 Task: Enable the option Ads outside of LinkedIn.
Action: Mouse moved to (933, 121)
Screenshot: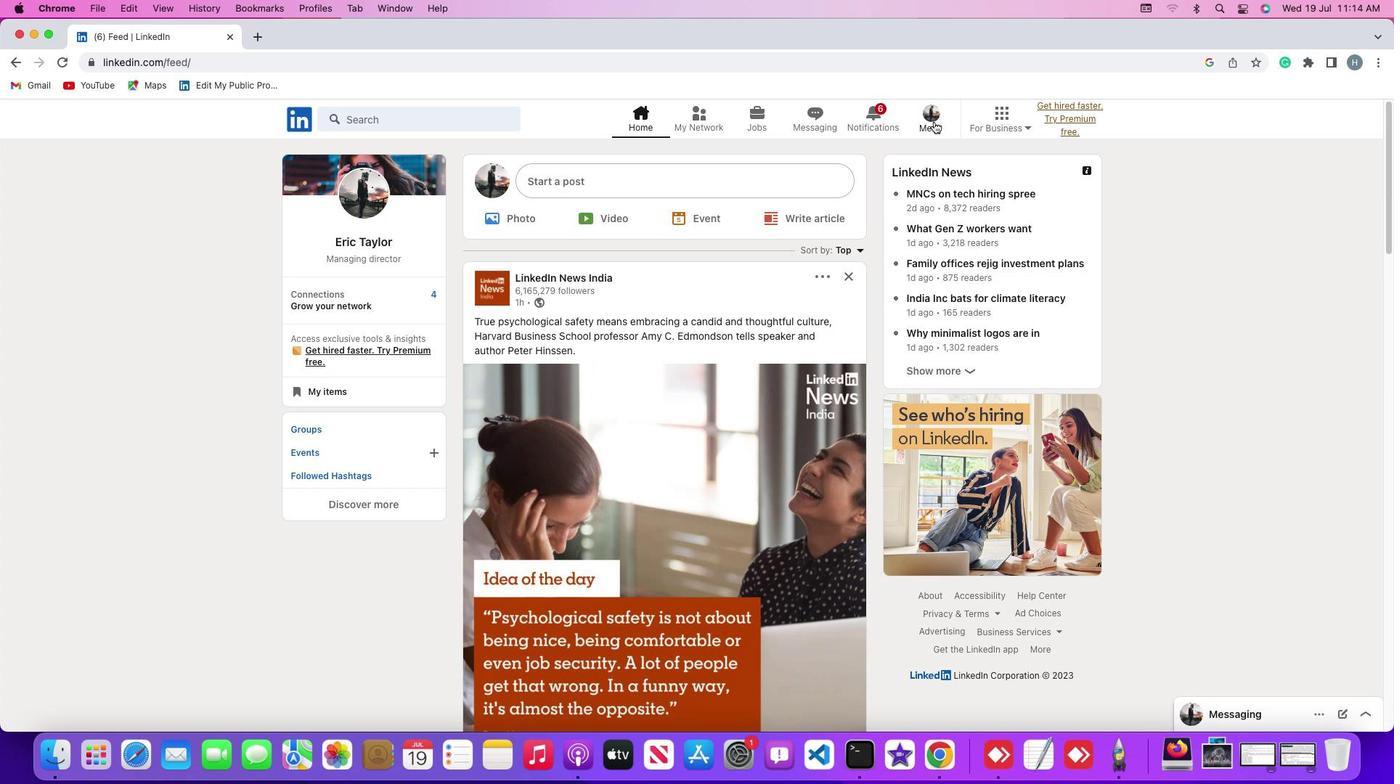 
Action: Mouse pressed left at (933, 121)
Screenshot: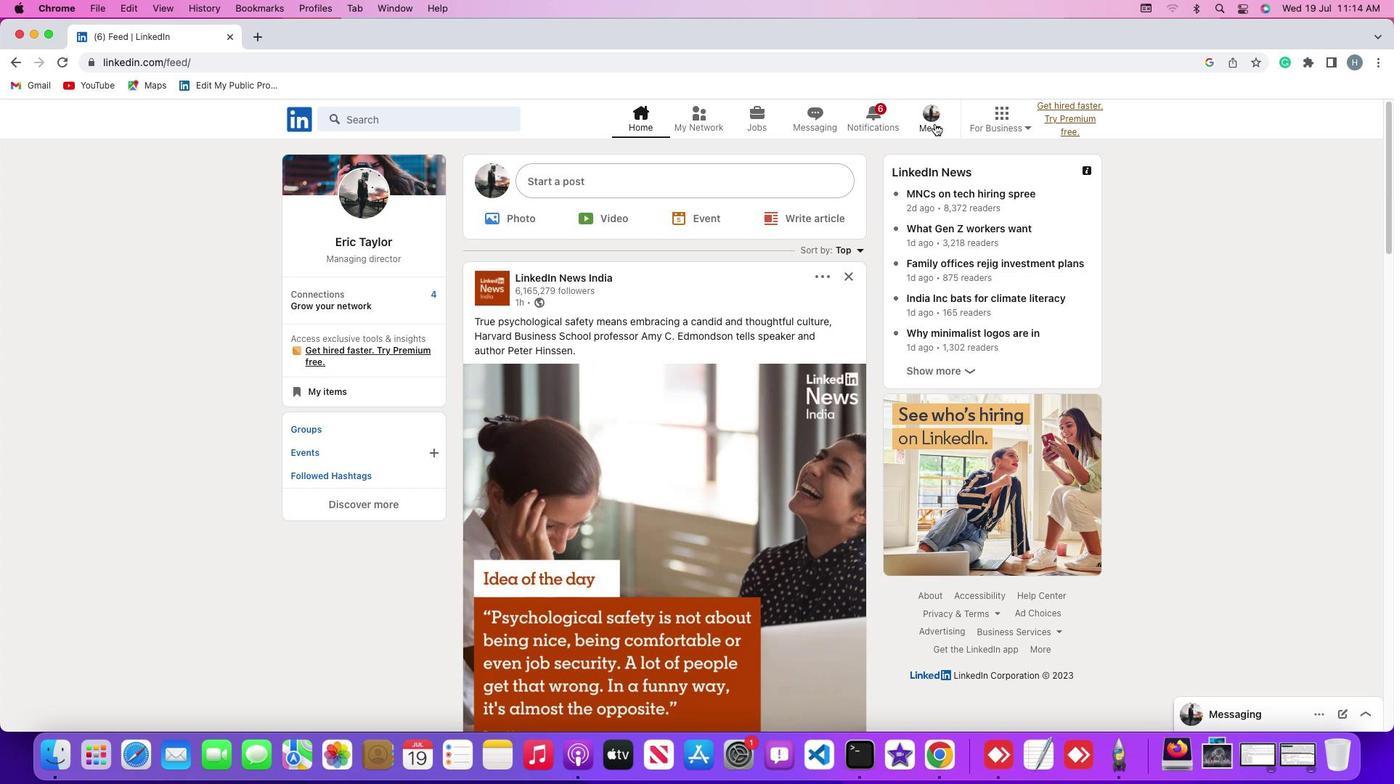 
Action: Mouse moved to (935, 128)
Screenshot: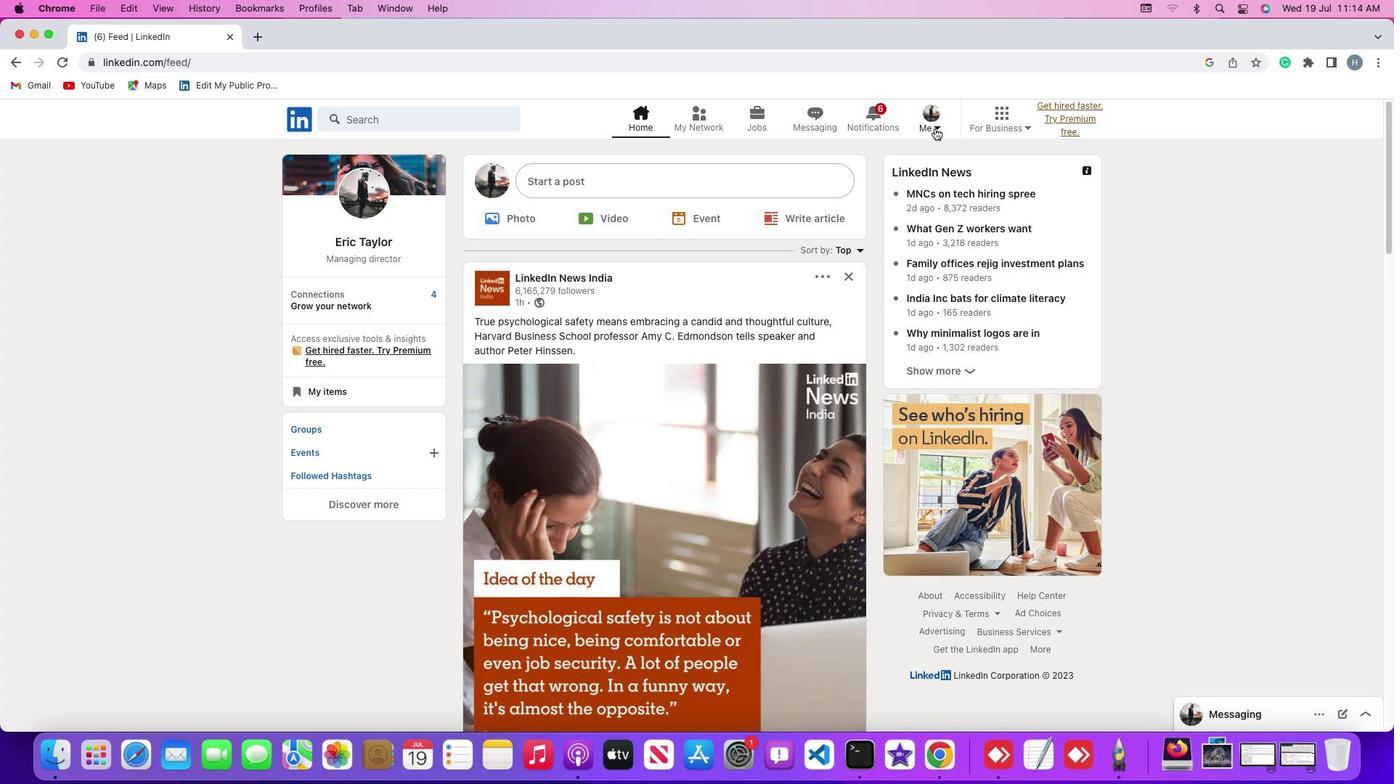 
Action: Mouse pressed left at (935, 128)
Screenshot: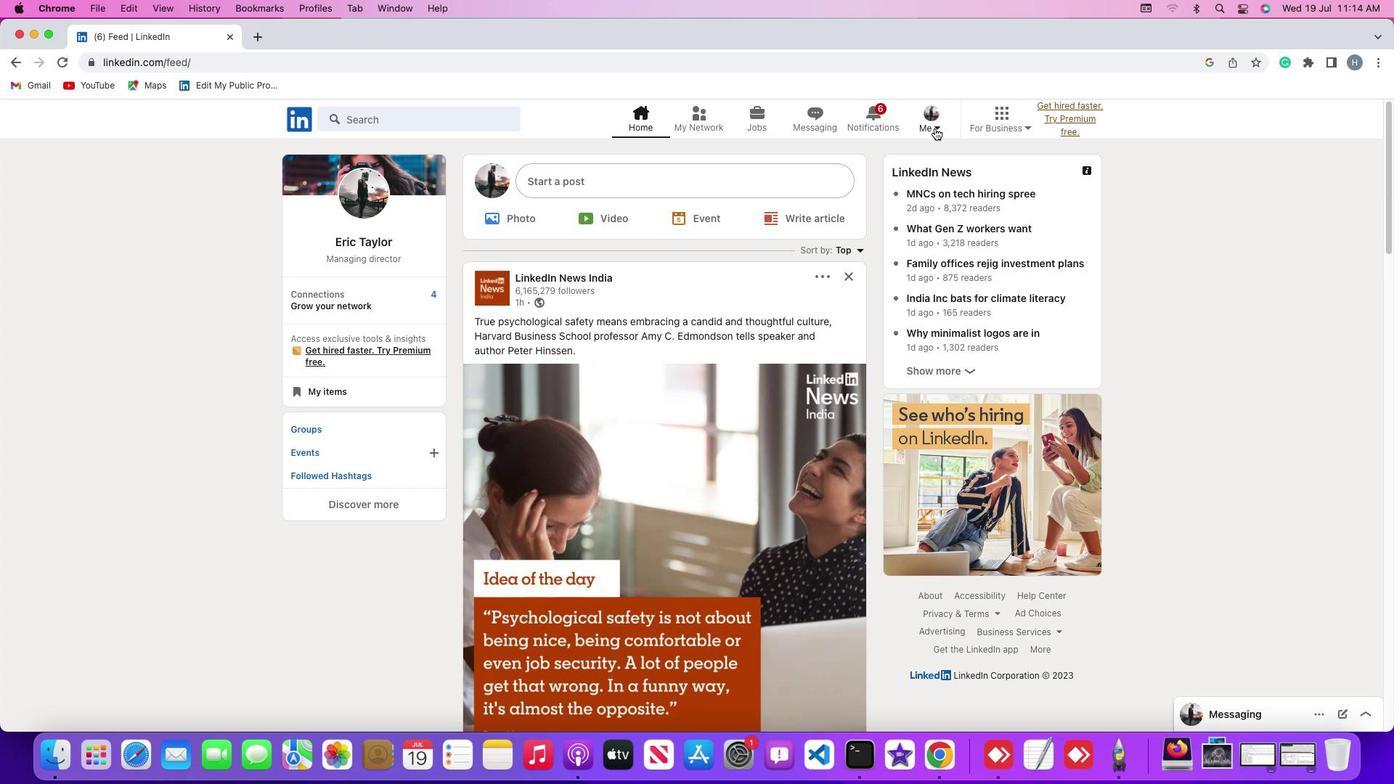 
Action: Mouse moved to (856, 271)
Screenshot: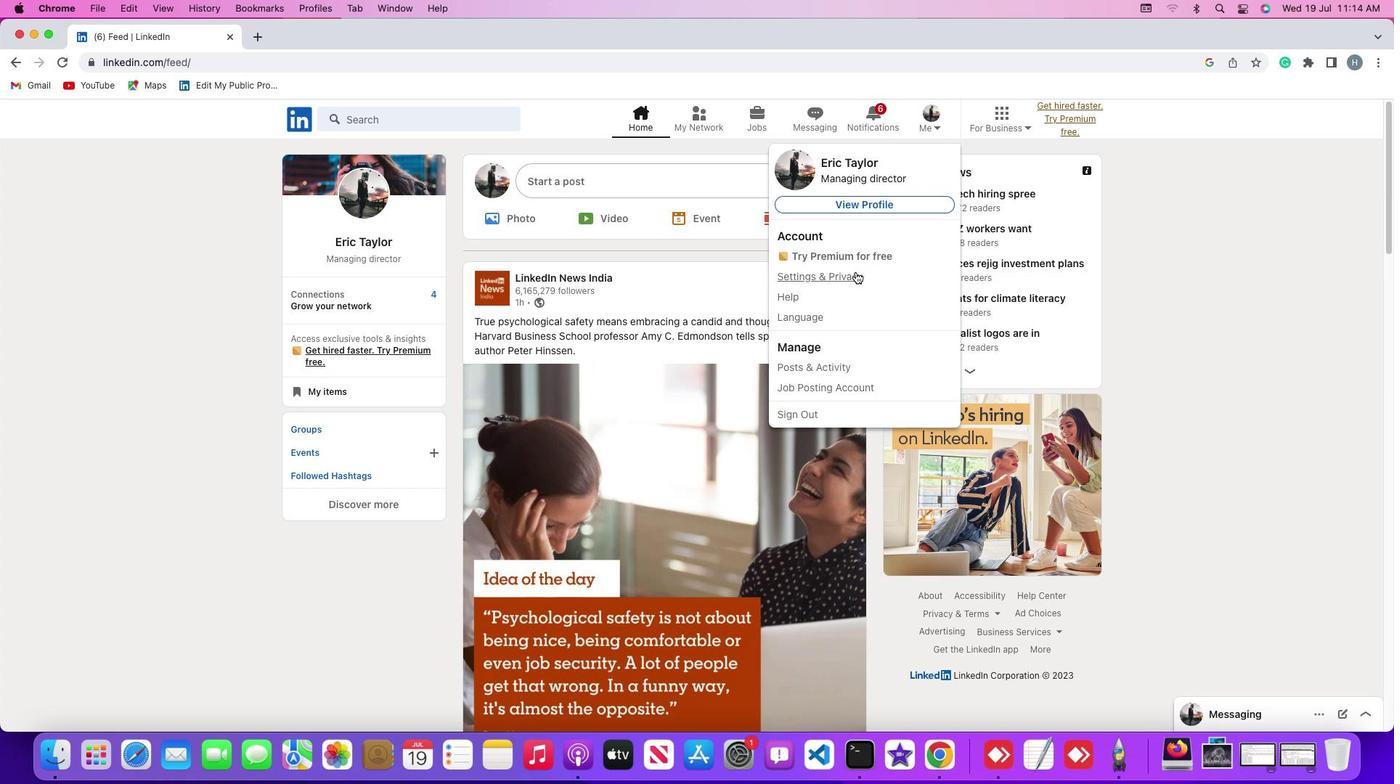 
Action: Mouse pressed left at (856, 271)
Screenshot: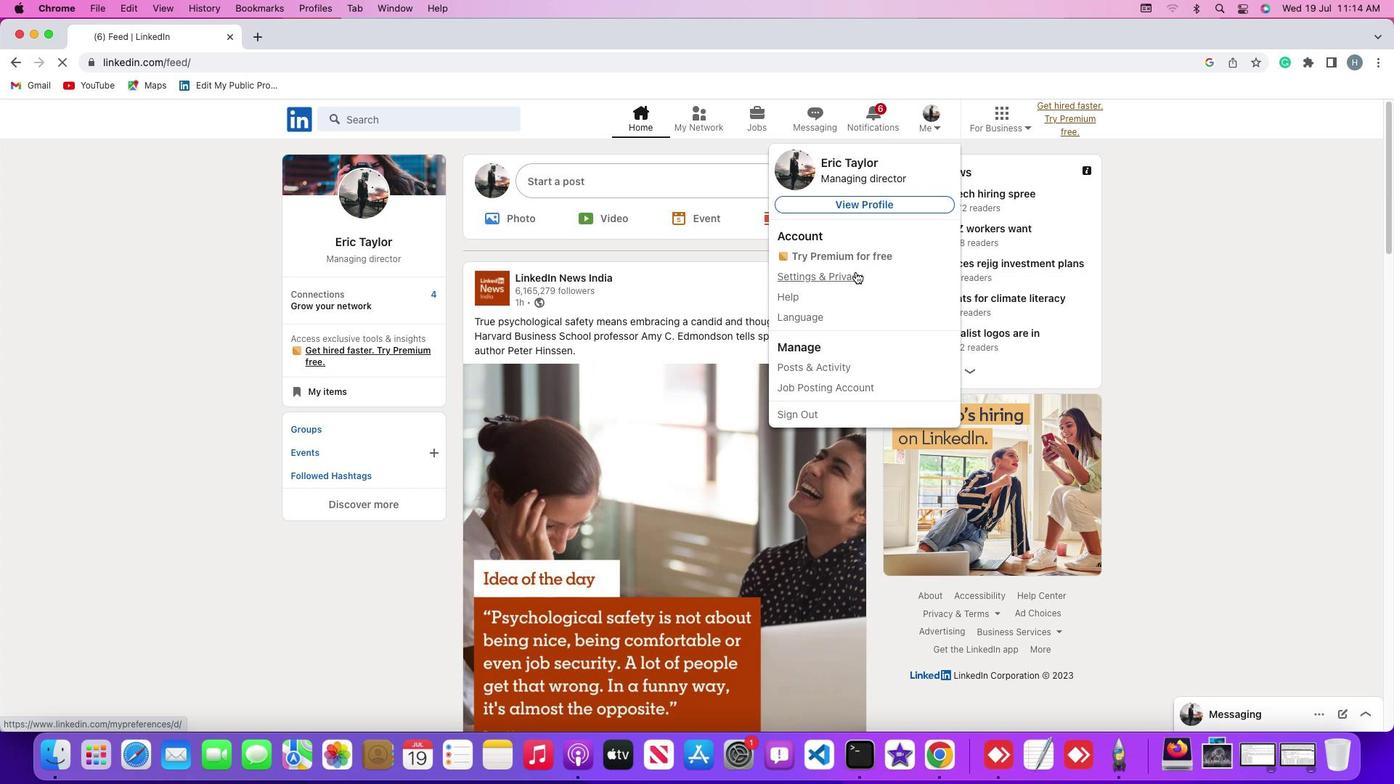 
Action: Mouse moved to (152, 437)
Screenshot: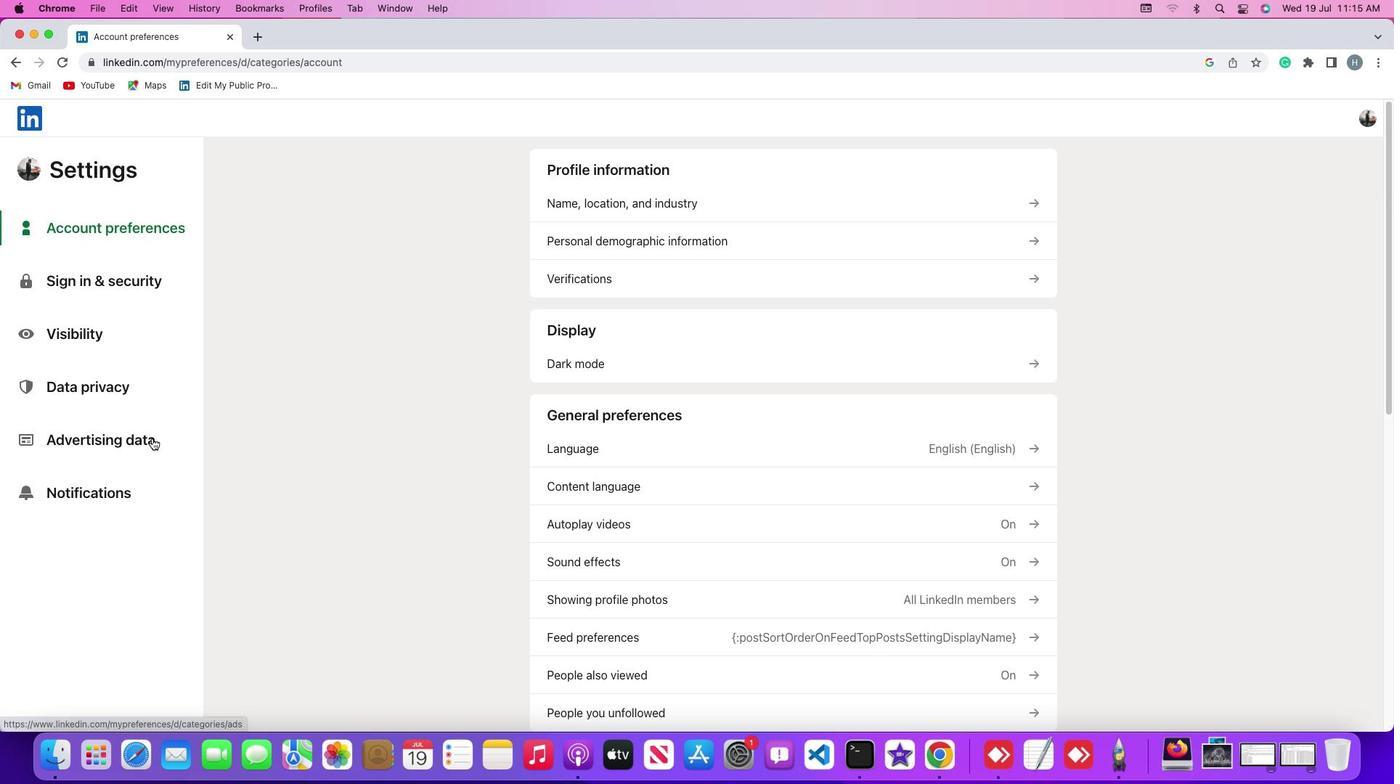 
Action: Mouse pressed left at (152, 437)
Screenshot: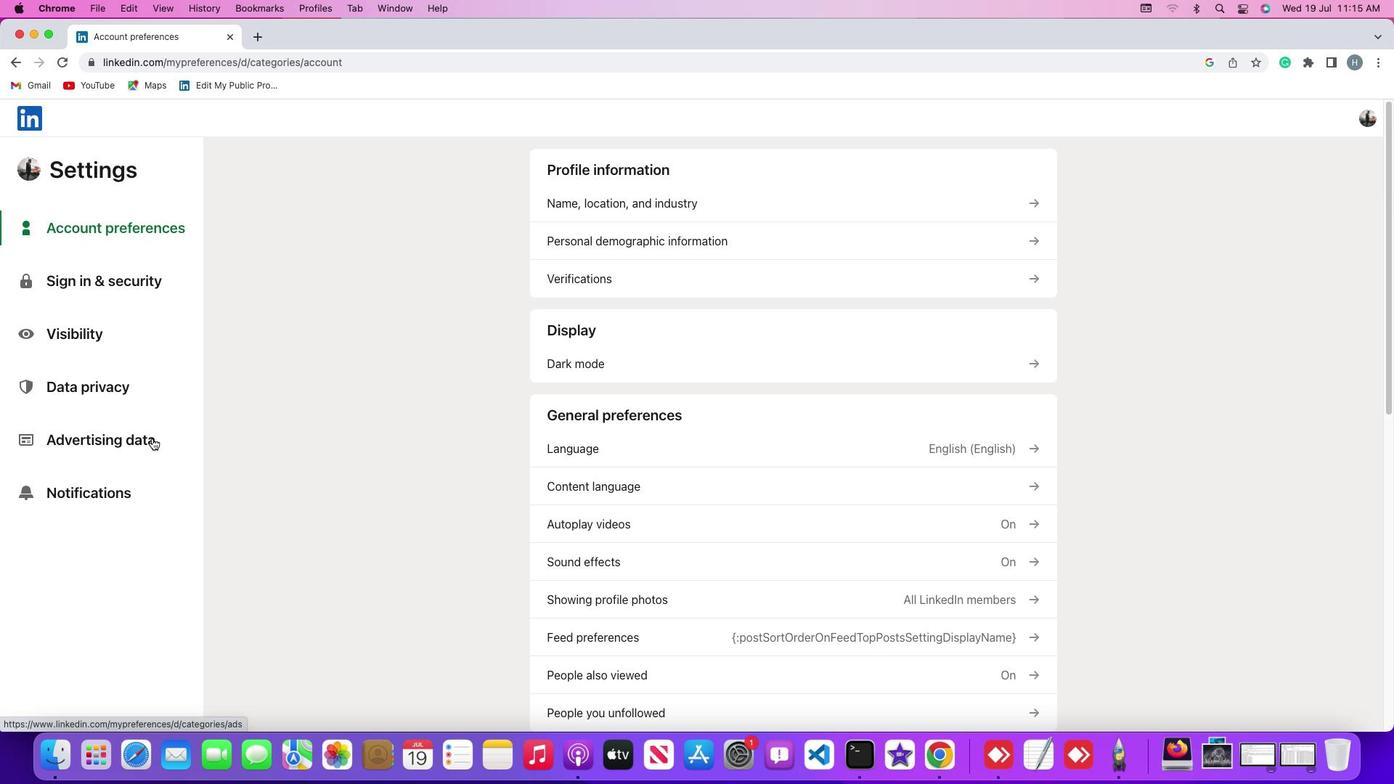 
Action: Mouse moved to (152, 437)
Screenshot: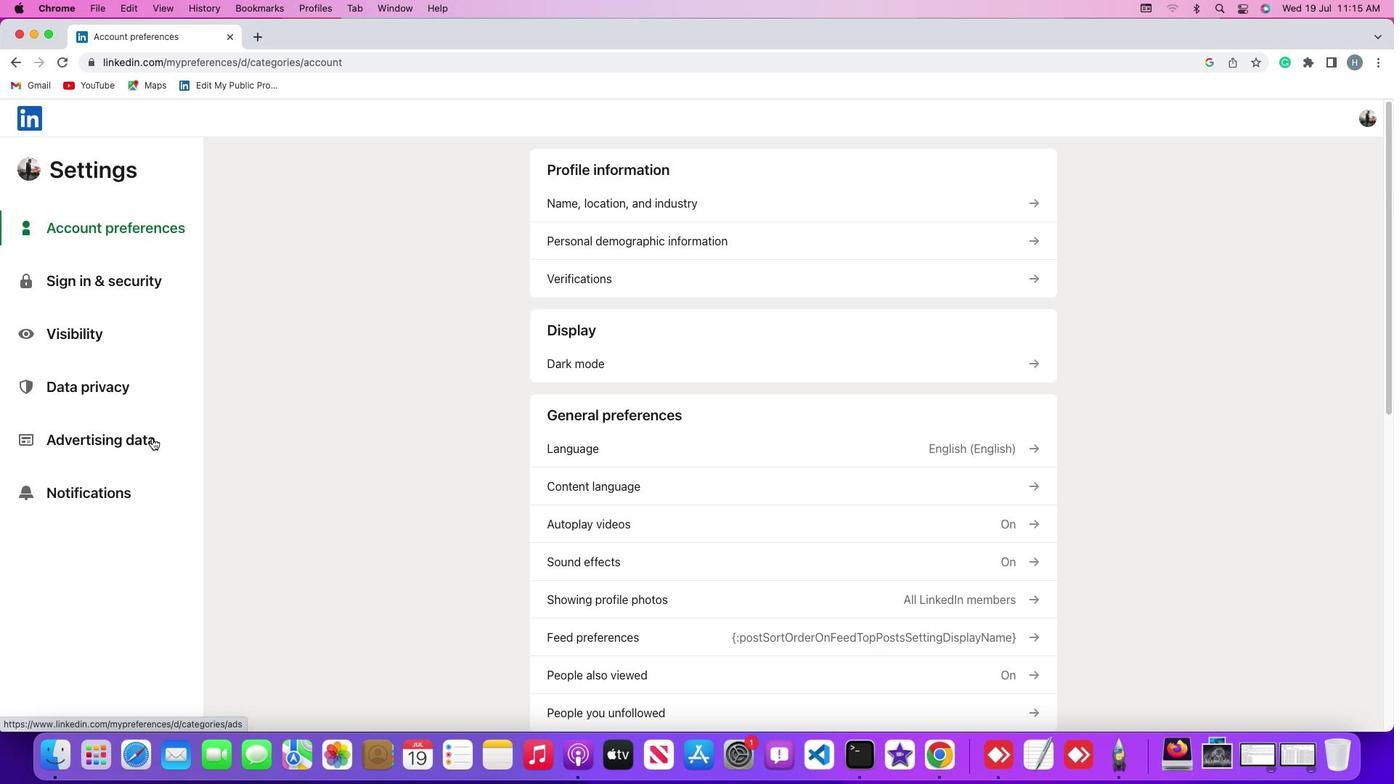 
Action: Mouse pressed left at (152, 437)
Screenshot: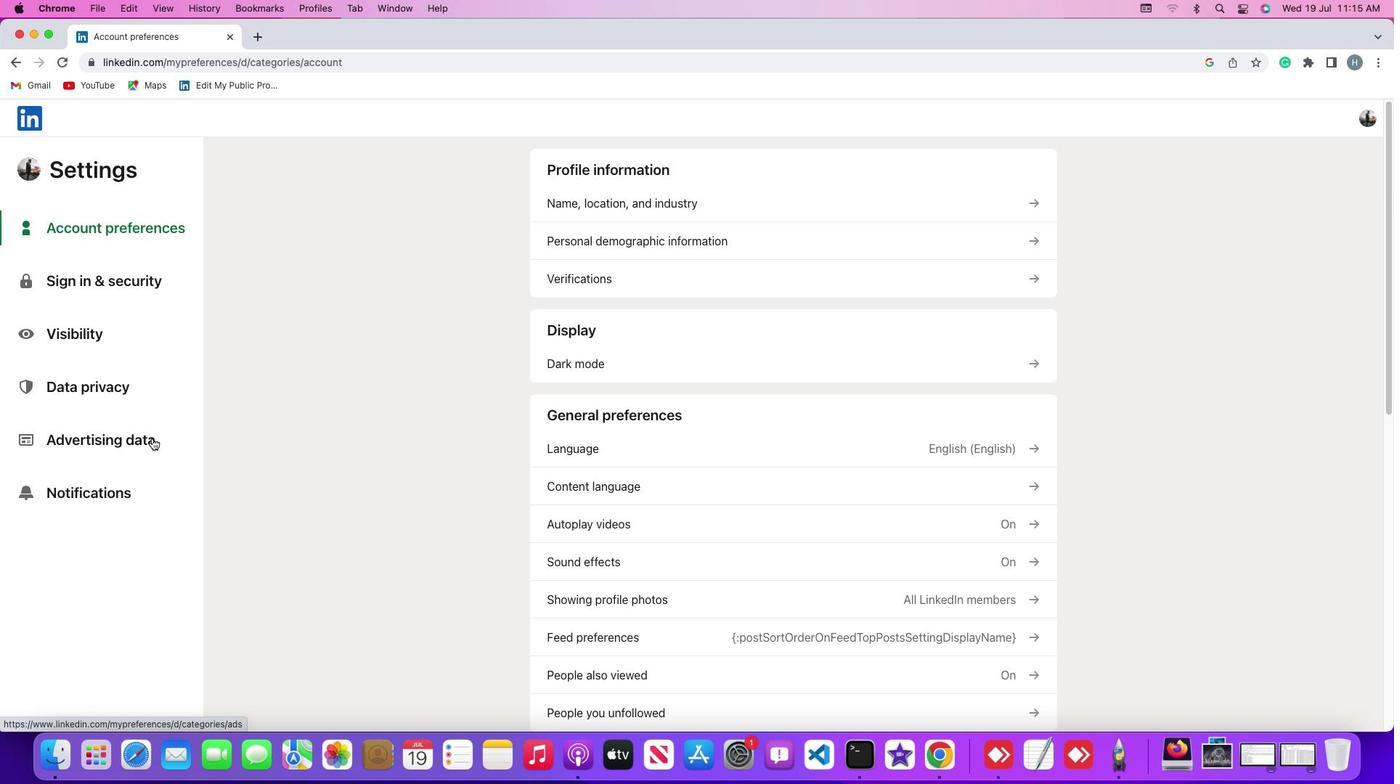 
Action: Mouse moved to (663, 550)
Screenshot: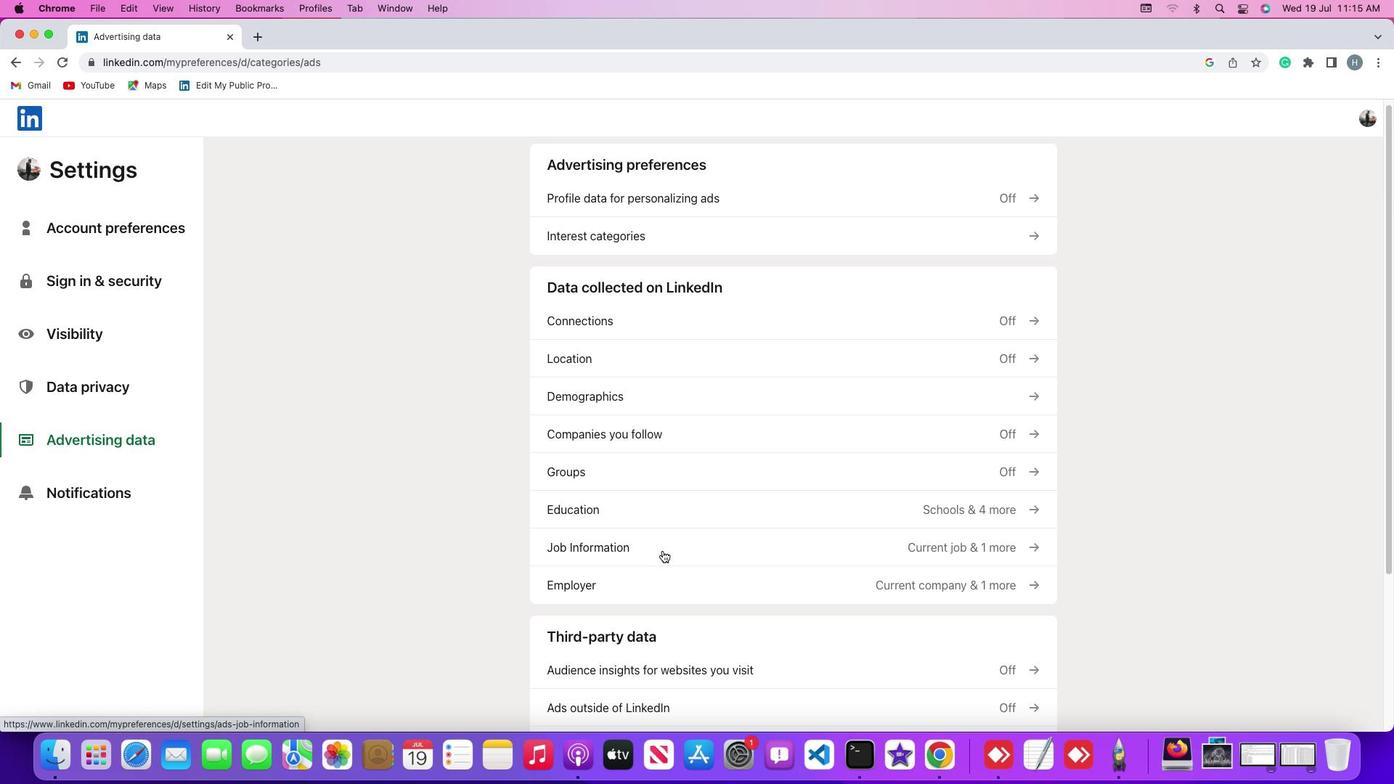 
Action: Mouse scrolled (663, 550) with delta (0, 0)
Screenshot: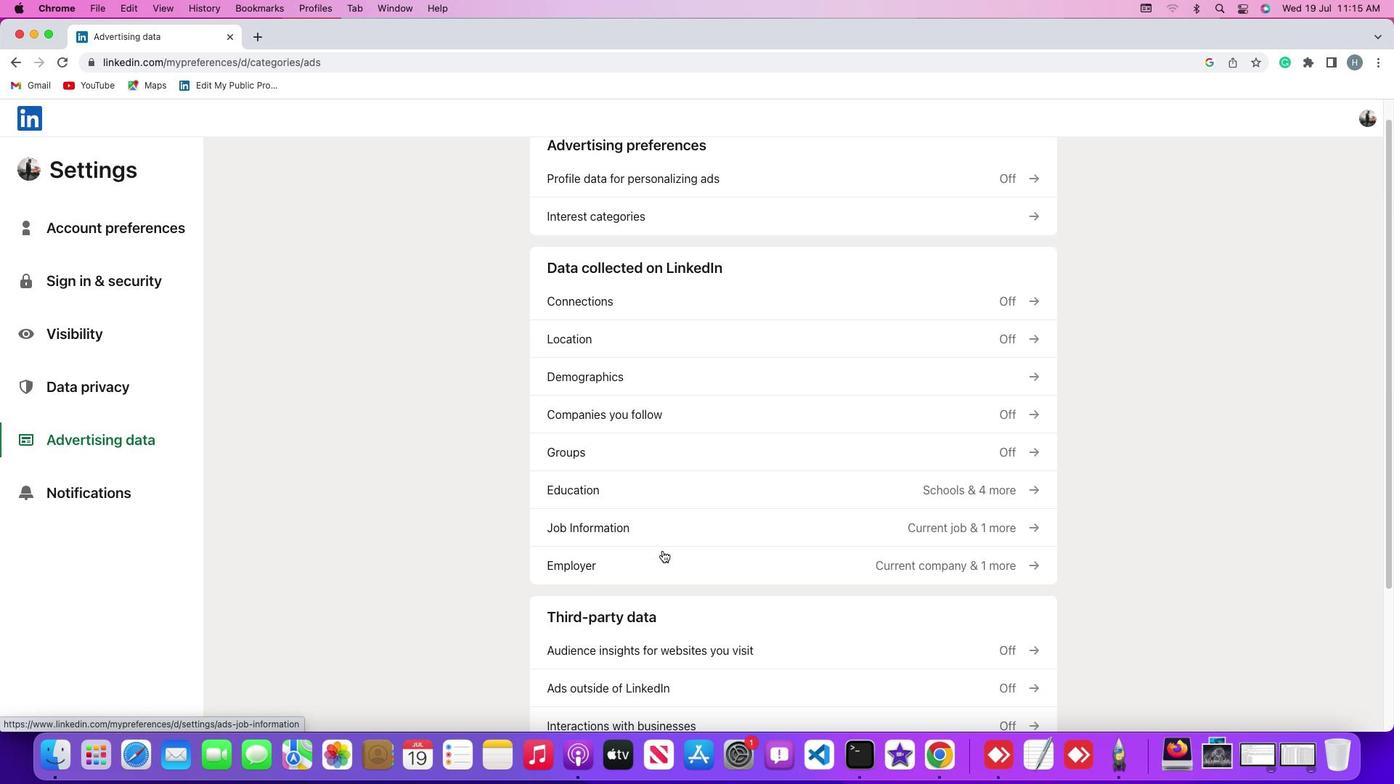 
Action: Mouse scrolled (663, 550) with delta (0, 0)
Screenshot: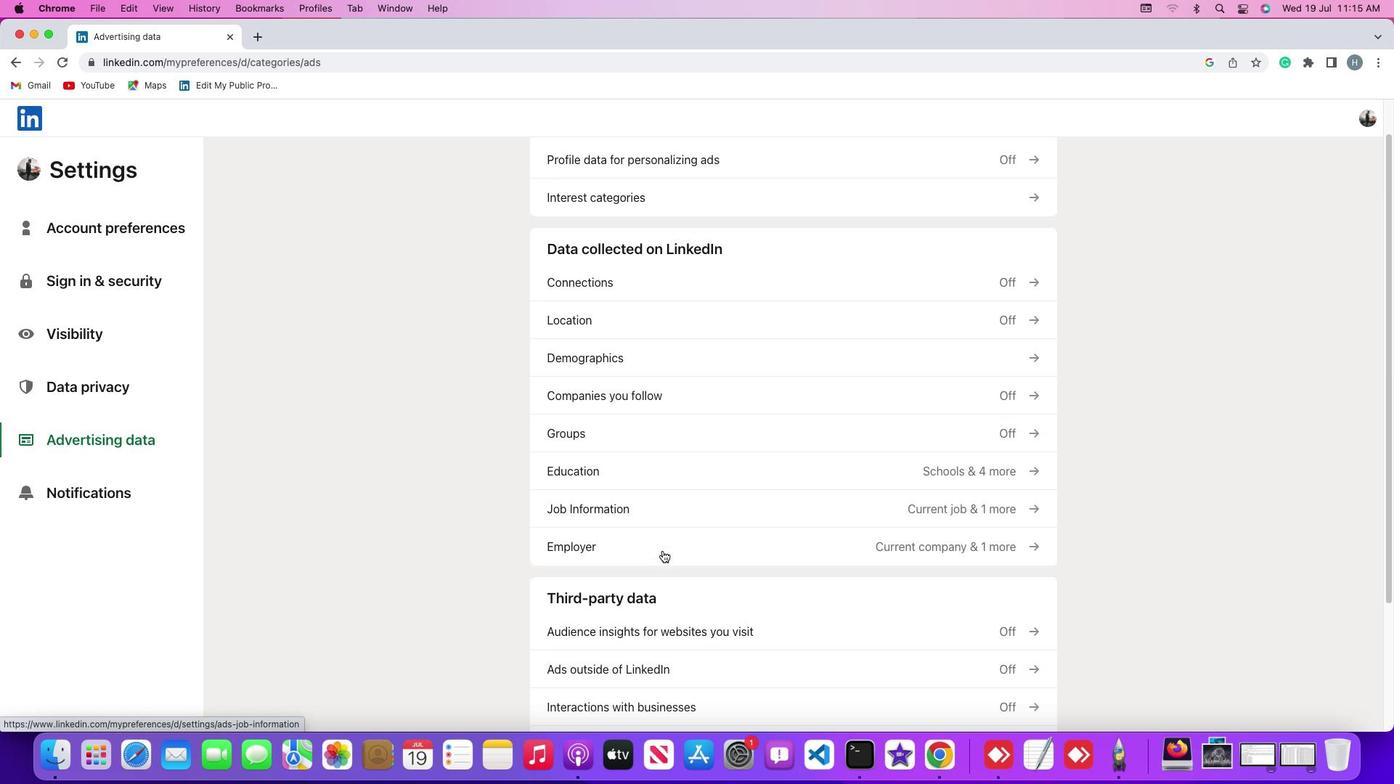 
Action: Mouse scrolled (663, 550) with delta (0, 0)
Screenshot: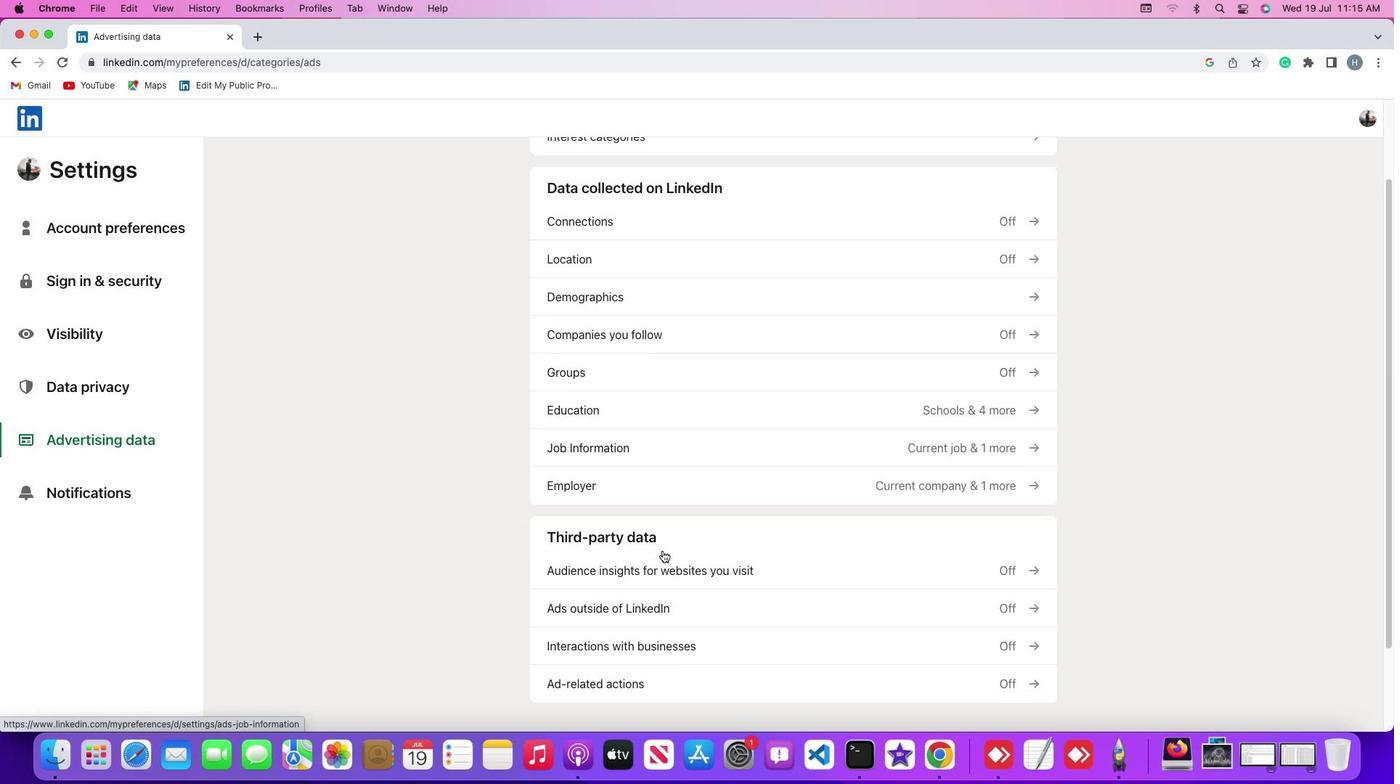 
Action: Mouse scrolled (663, 550) with delta (0, -1)
Screenshot: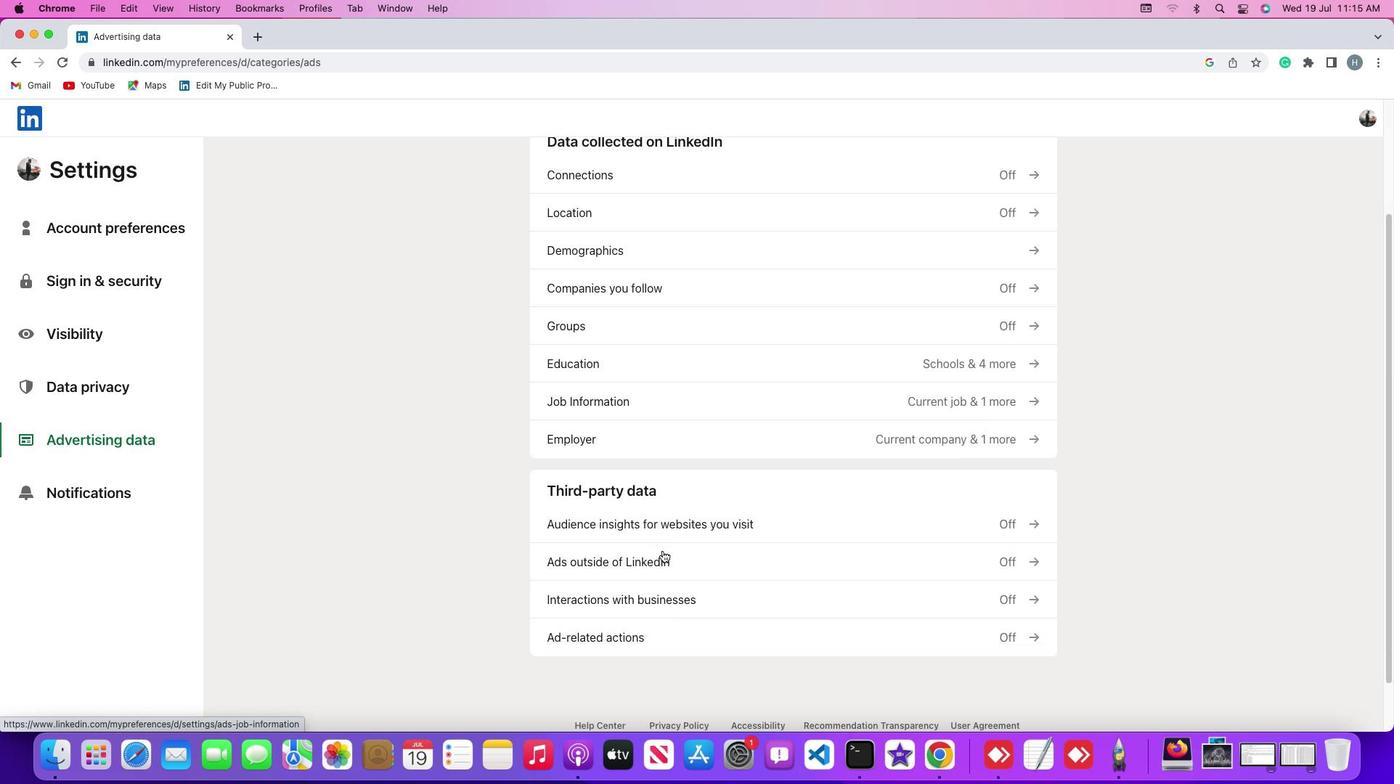 
Action: Mouse scrolled (663, 550) with delta (0, 0)
Screenshot: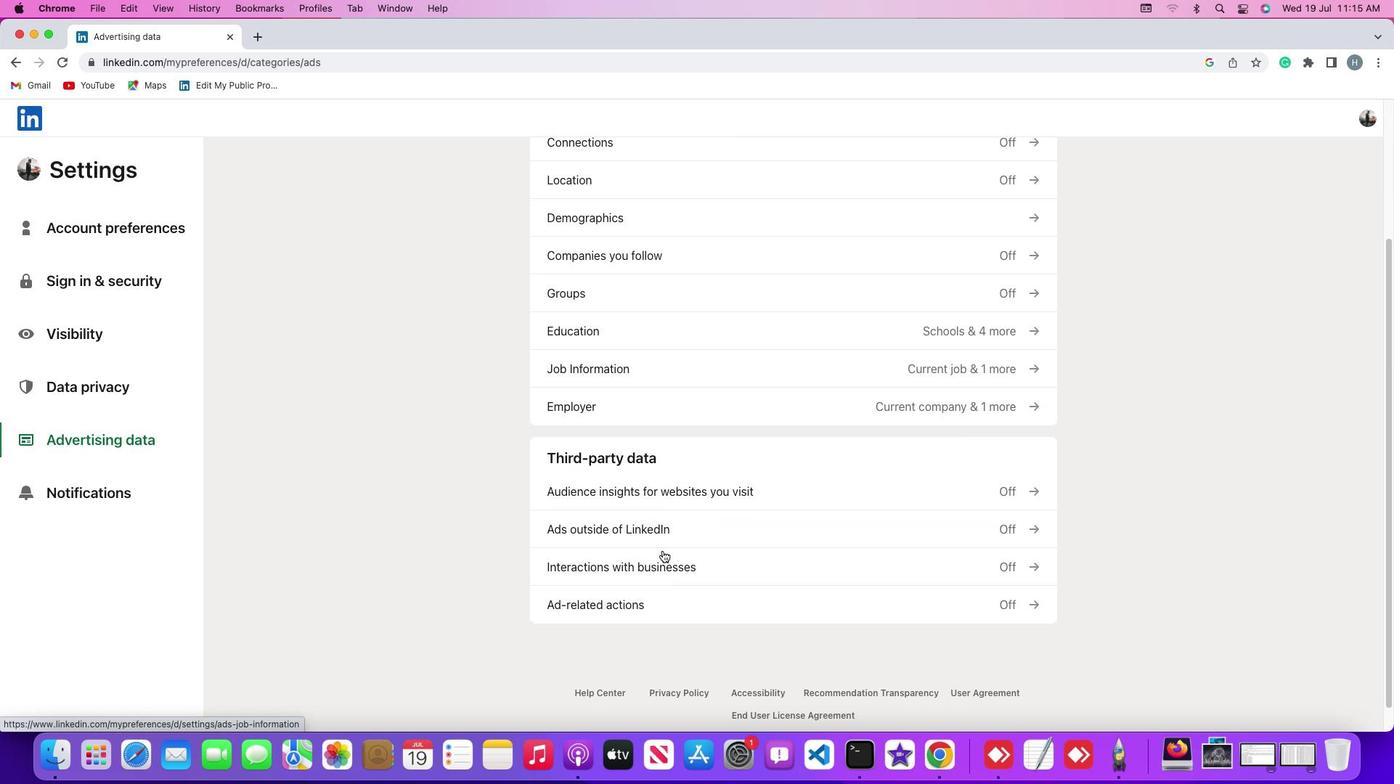 
Action: Mouse scrolled (663, 550) with delta (0, 0)
Screenshot: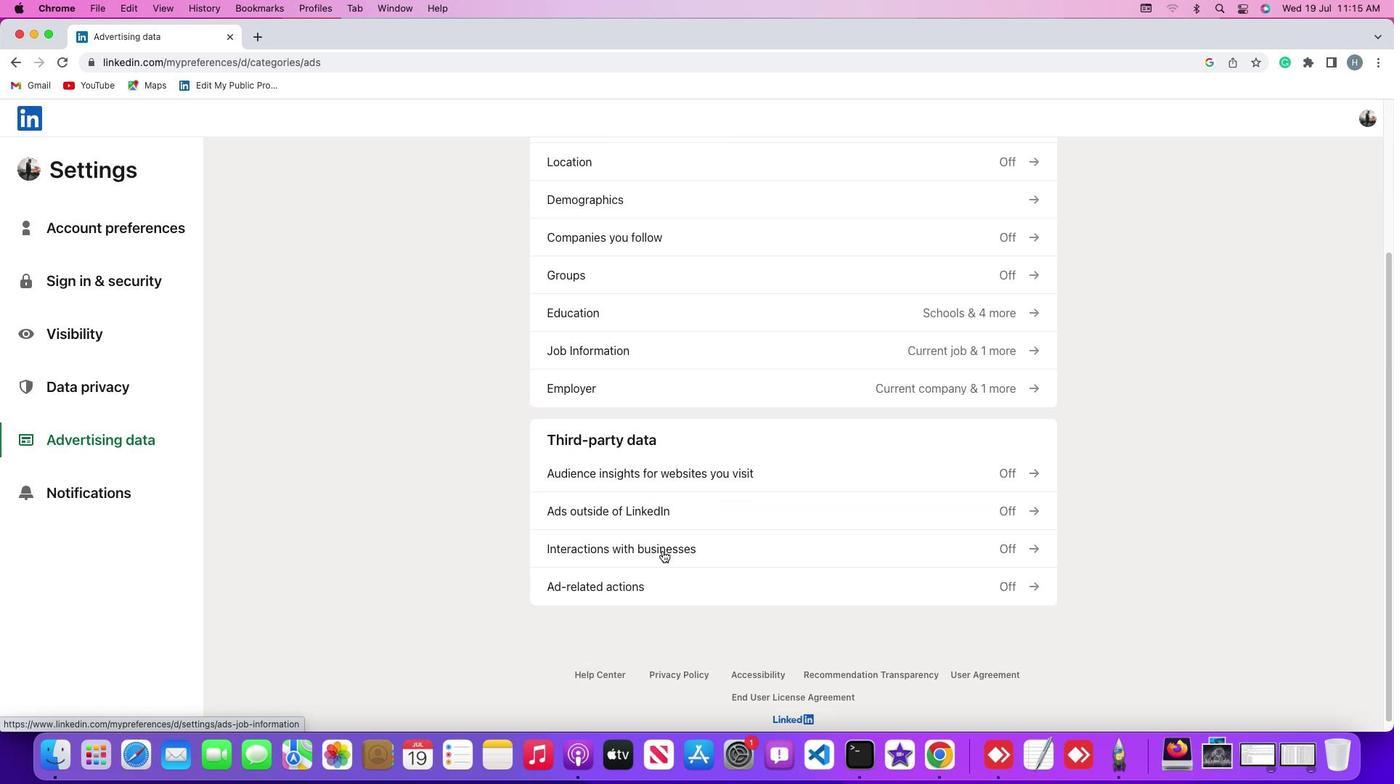 
Action: Mouse scrolled (663, 550) with delta (0, -1)
Screenshot: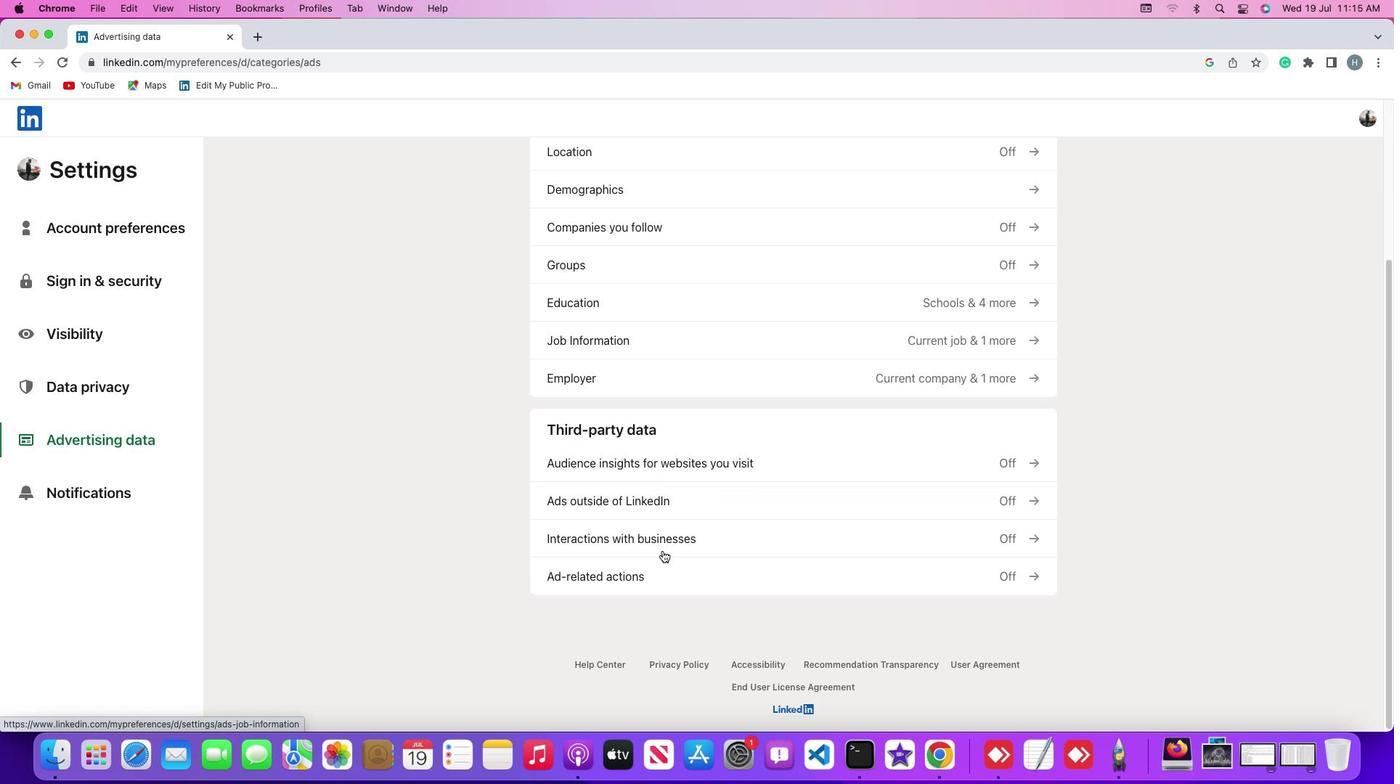 
Action: Mouse moved to (672, 496)
Screenshot: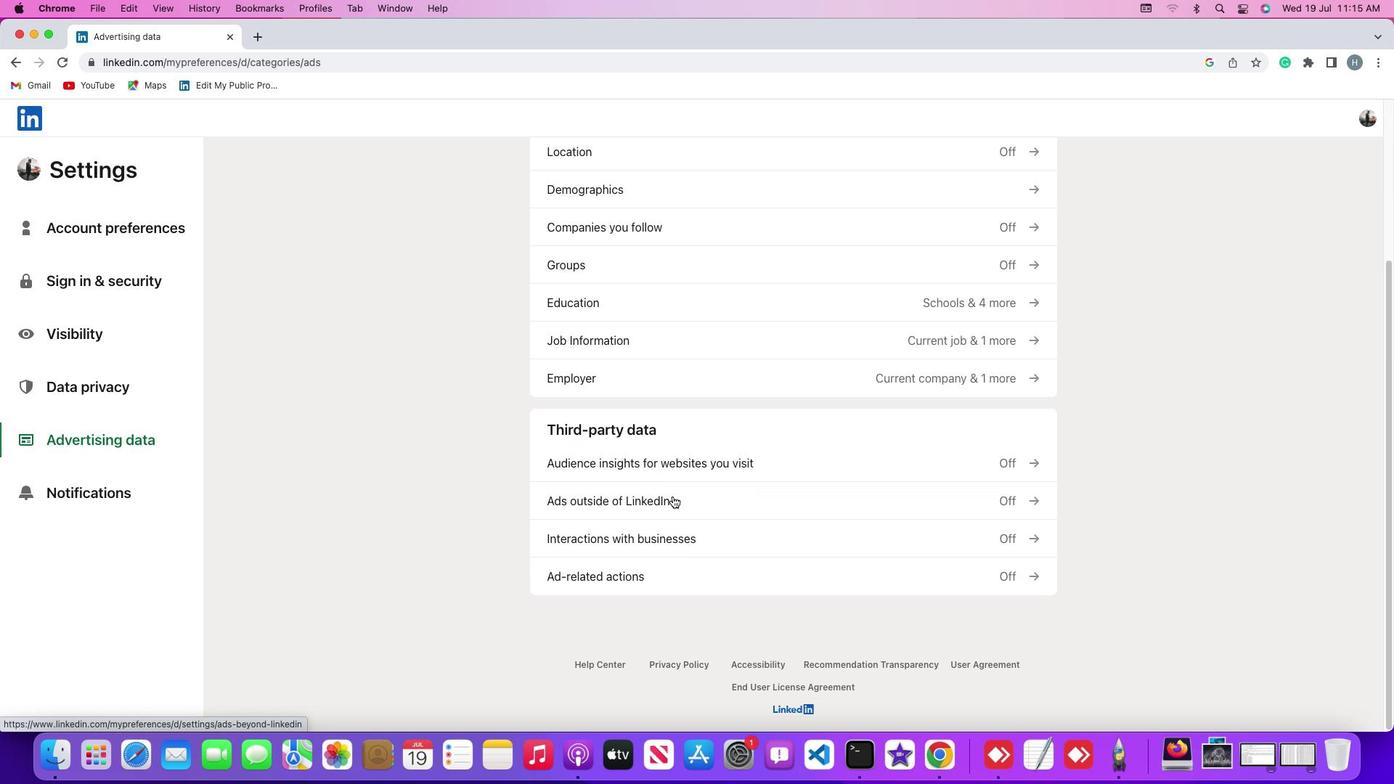 
Action: Mouse pressed left at (672, 496)
Screenshot: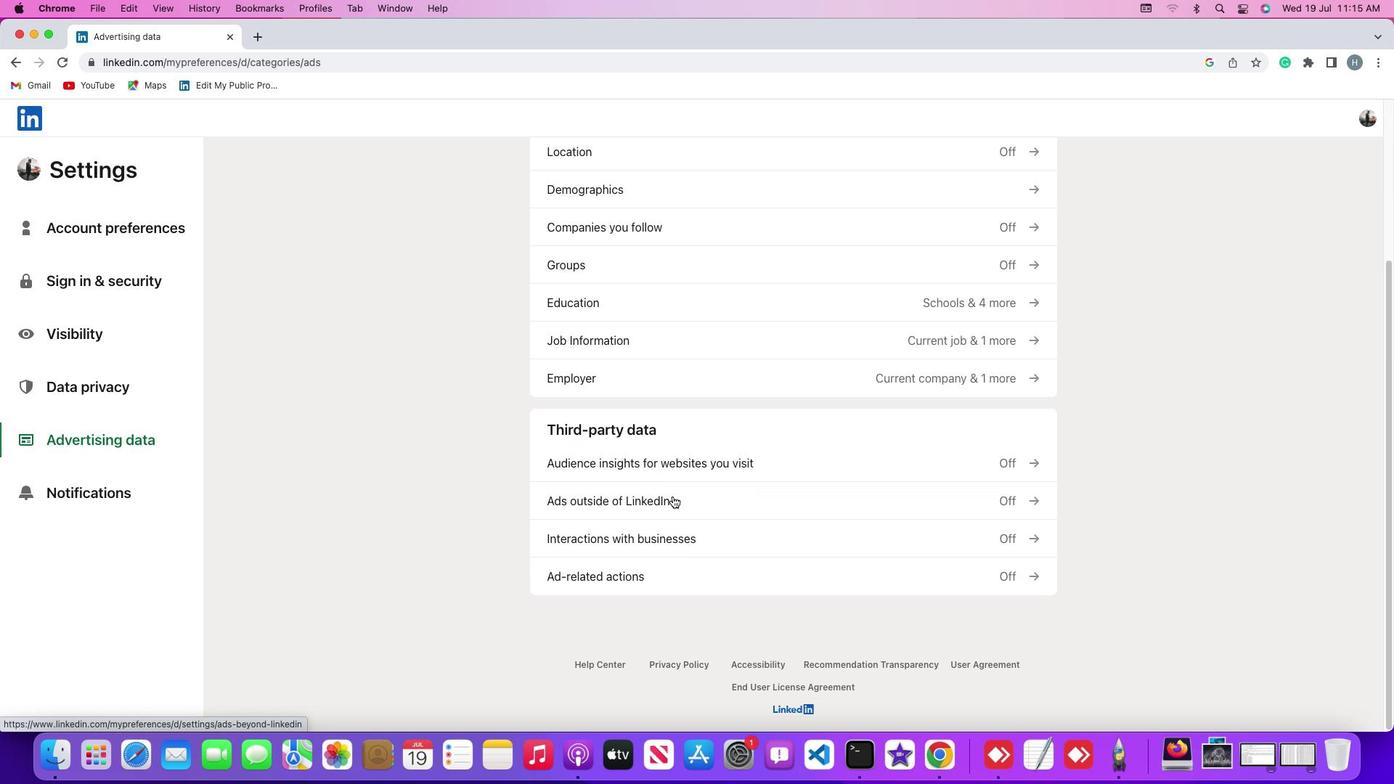 
Action: Mouse moved to (1021, 258)
Screenshot: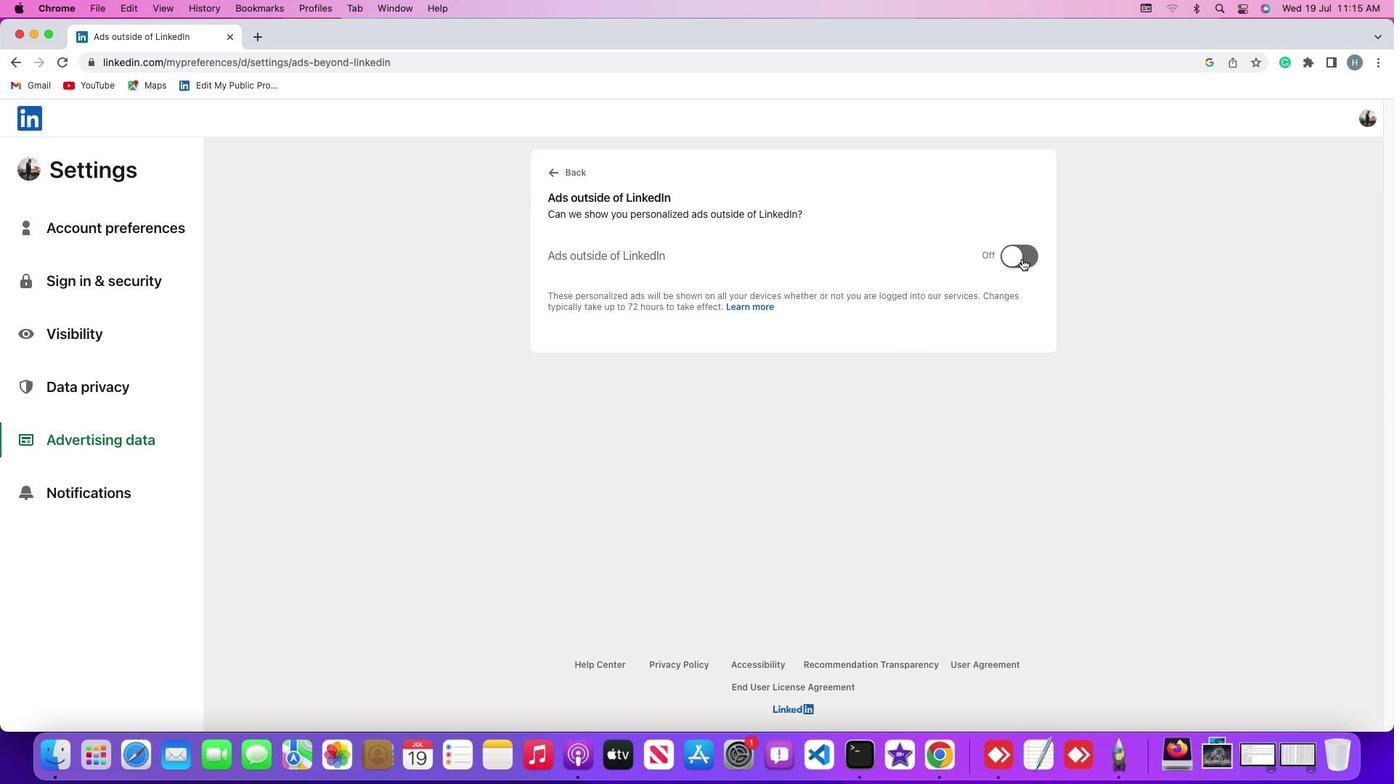 
Action: Mouse pressed left at (1021, 258)
Screenshot: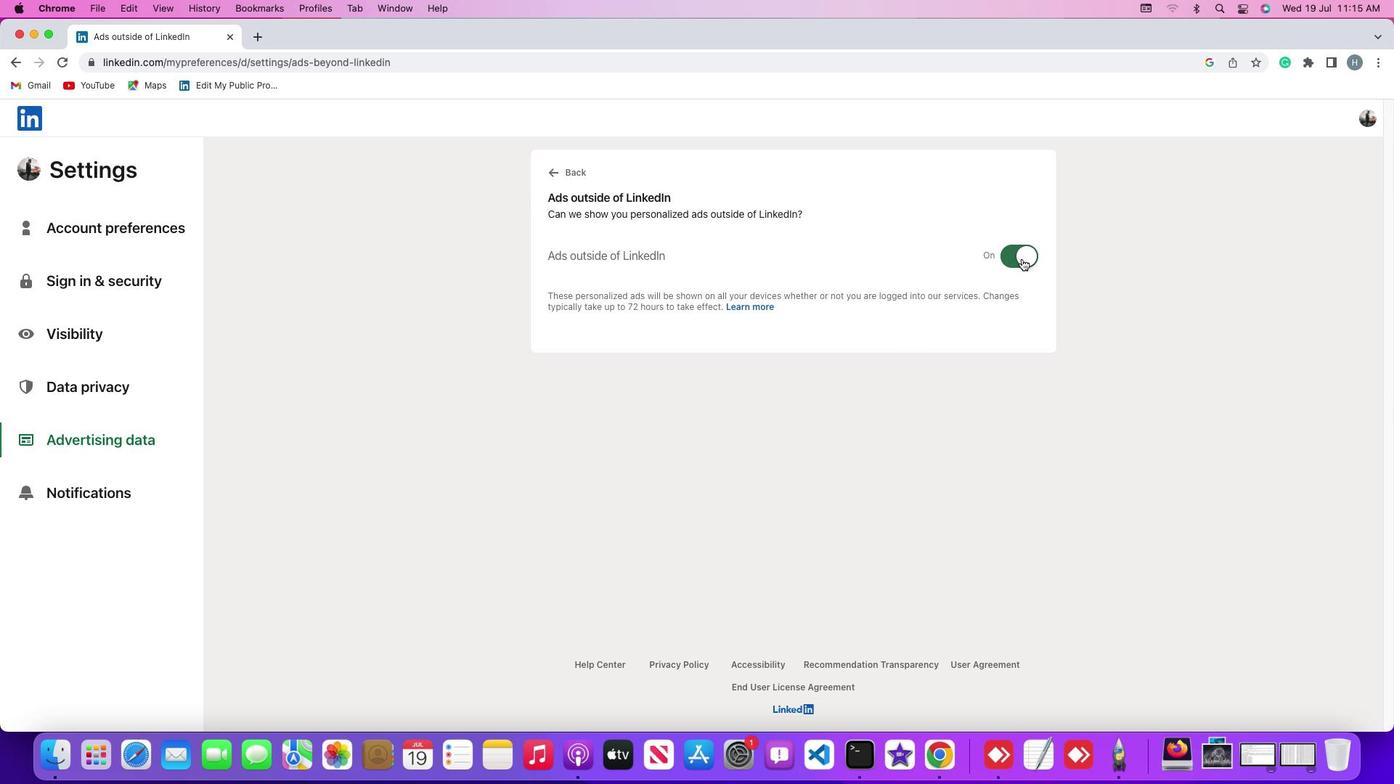 
Action: Mouse moved to (1030, 280)
Screenshot: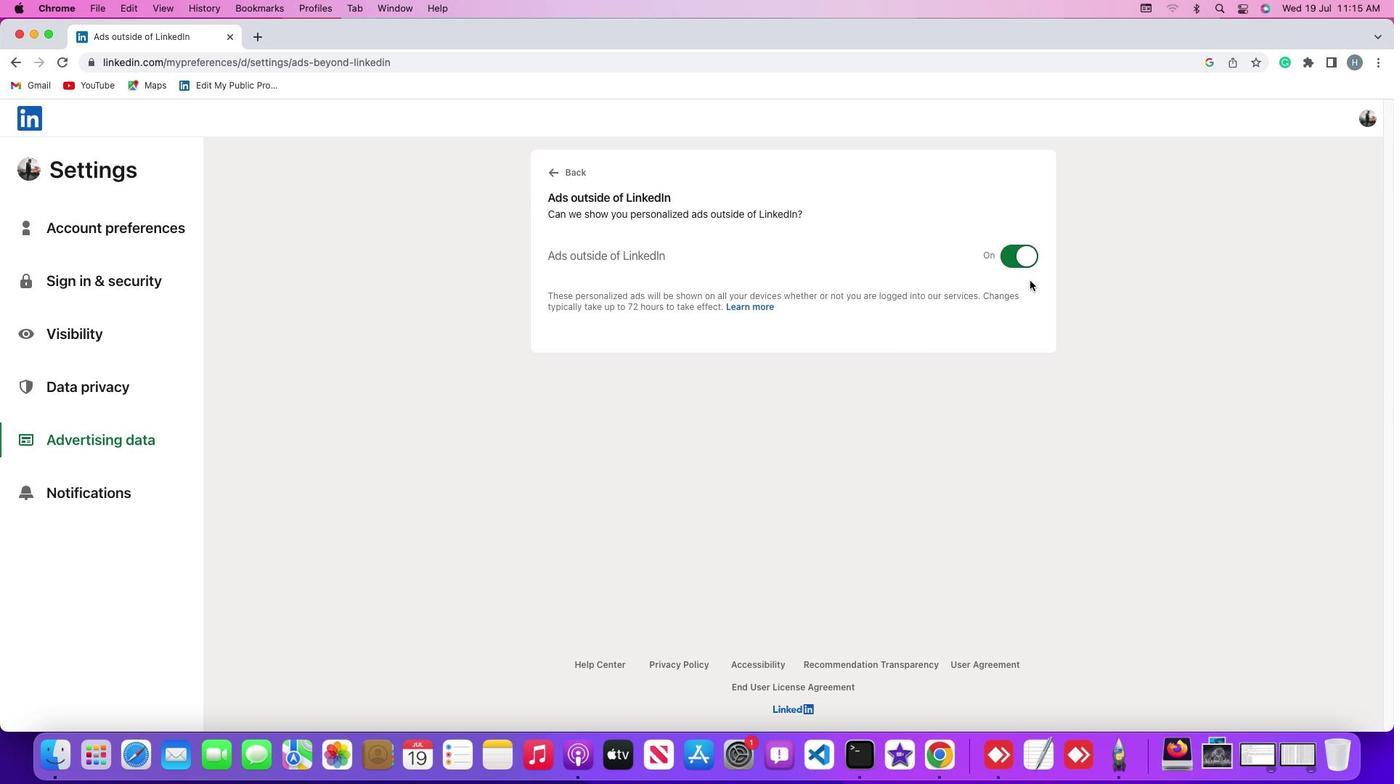 
